 Task: Update the time on Redfin of the saved search to more than 90 days.
Action: Mouse moved to (316, 245)
Screenshot: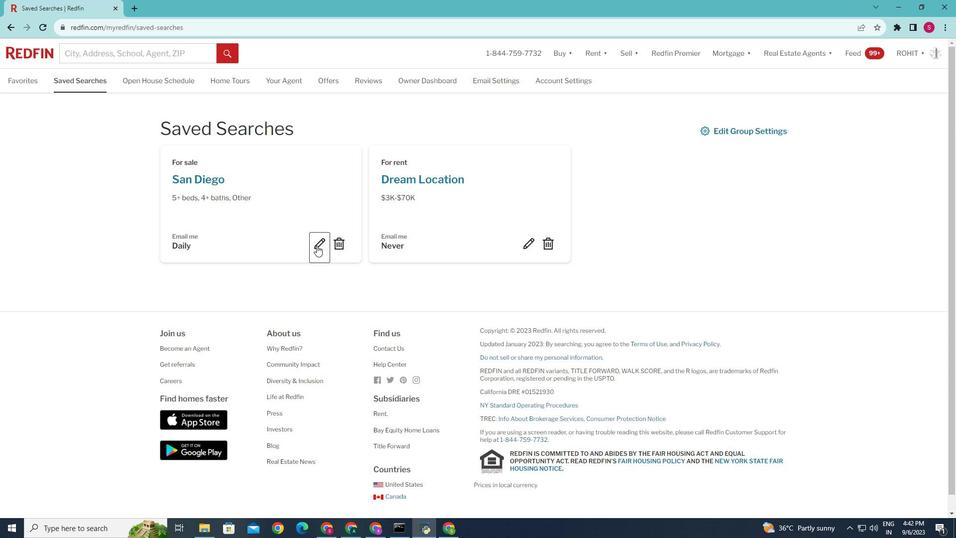 
Action: Mouse pressed left at (316, 245)
Screenshot: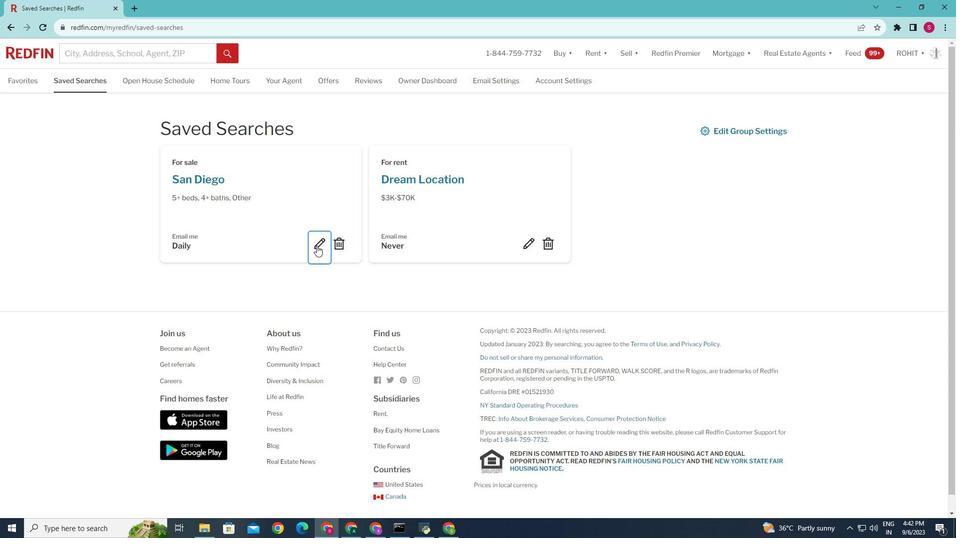 
Action: Mouse moved to (427, 355)
Screenshot: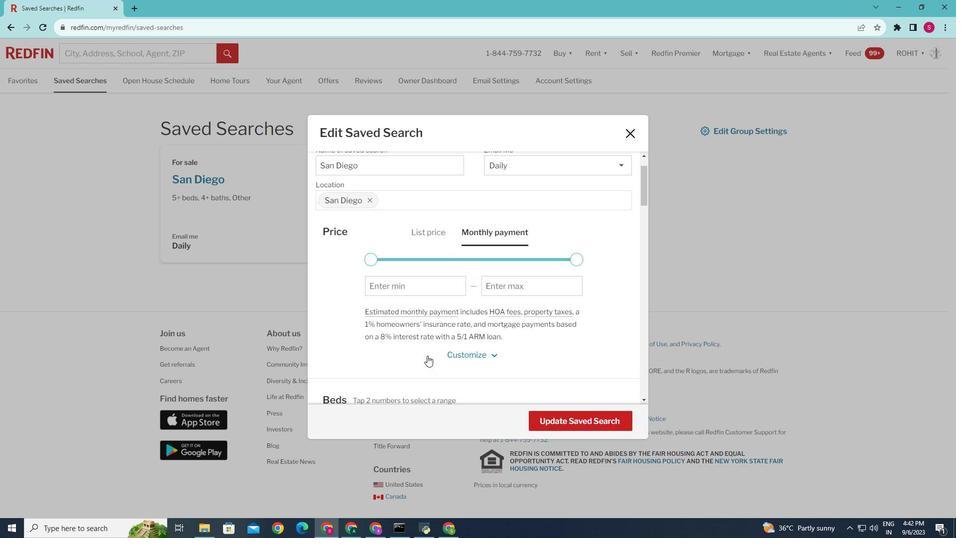 
Action: Mouse scrolled (427, 355) with delta (0, 0)
Screenshot: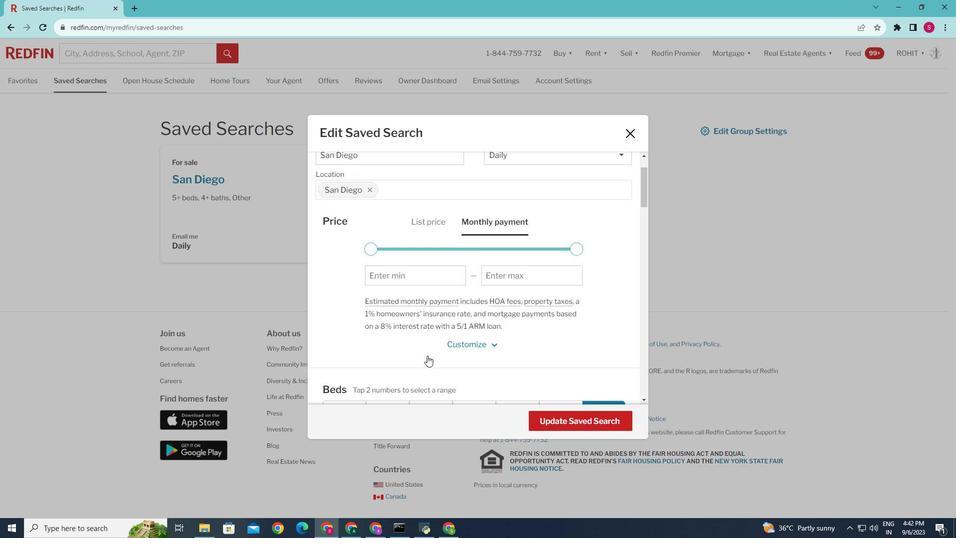 
Action: Mouse scrolled (427, 355) with delta (0, 0)
Screenshot: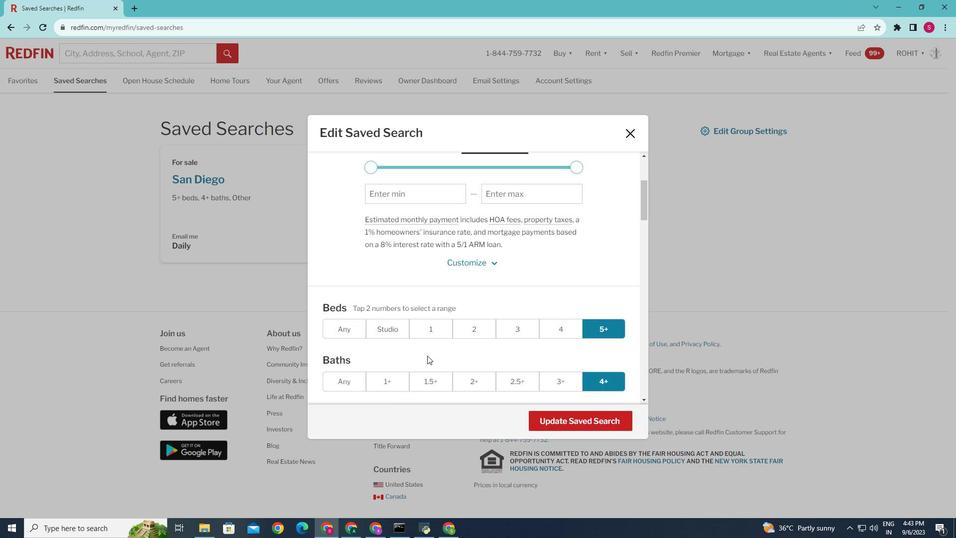 
Action: Mouse scrolled (427, 355) with delta (0, 0)
Screenshot: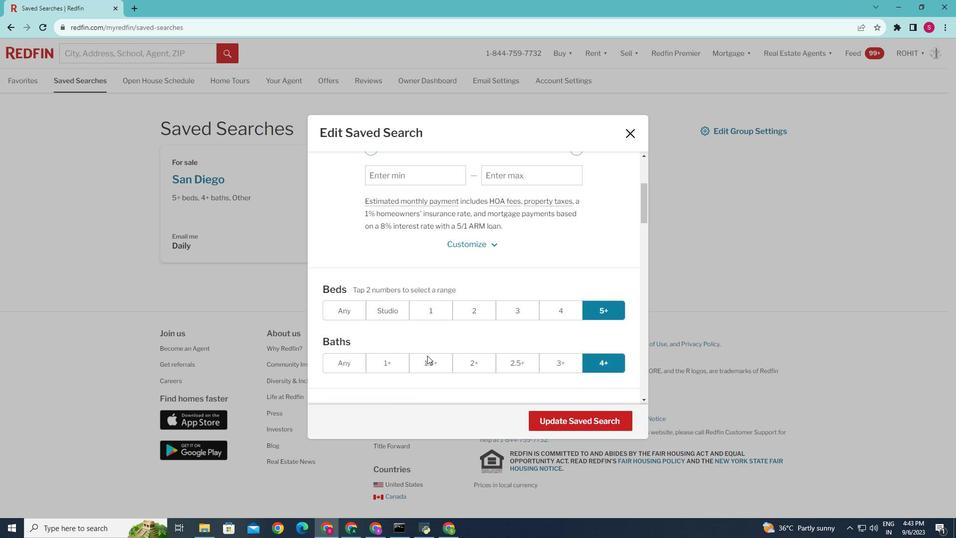 
Action: Mouse scrolled (427, 355) with delta (0, 0)
Screenshot: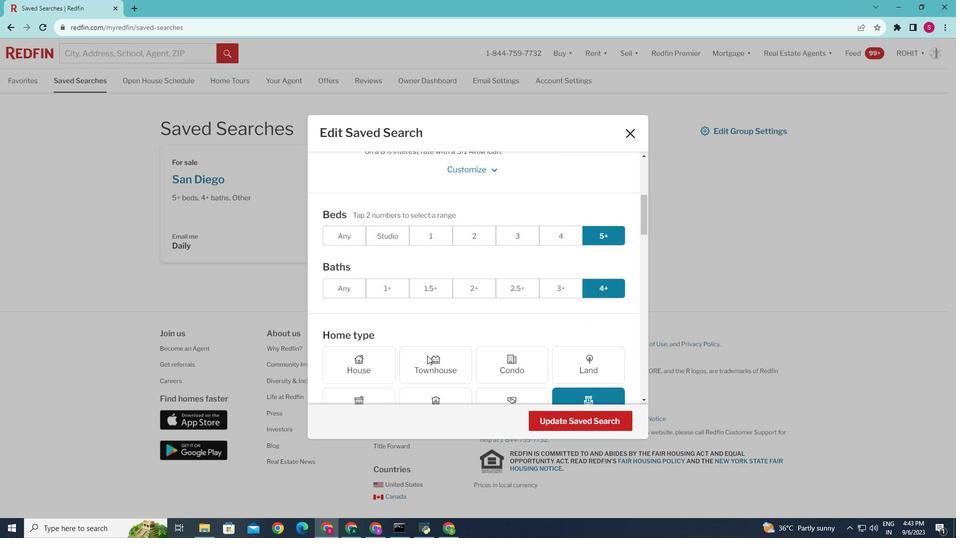 
Action: Mouse scrolled (427, 355) with delta (0, 0)
Screenshot: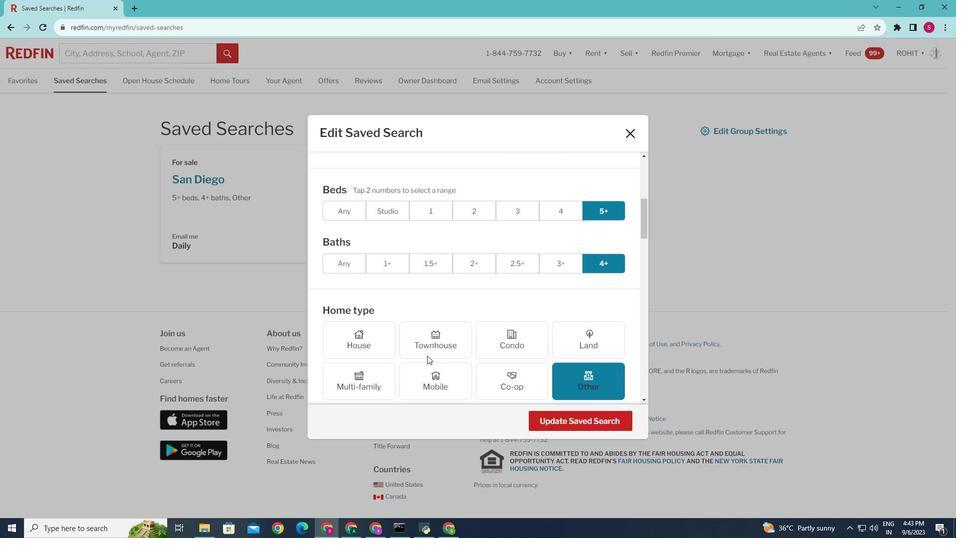
Action: Mouse scrolled (427, 355) with delta (0, 0)
Screenshot: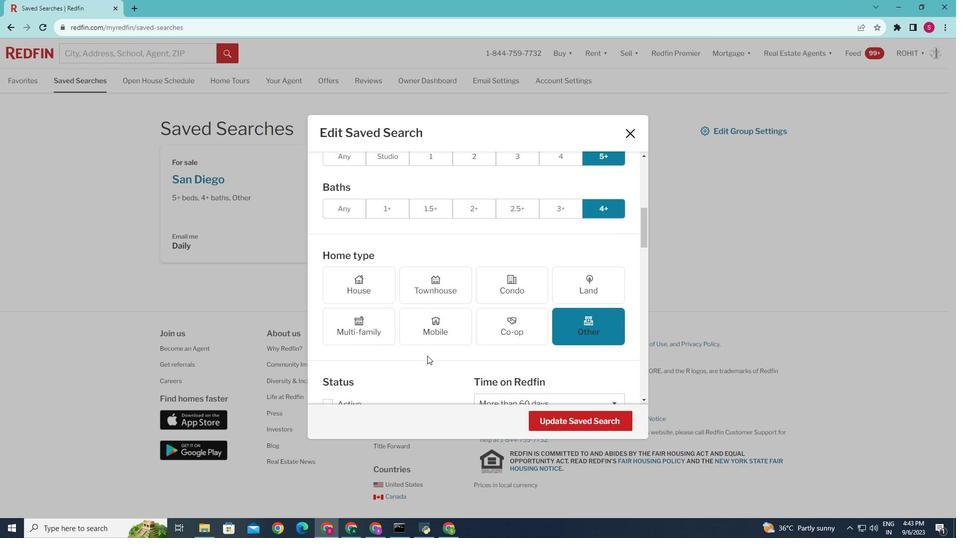 
Action: Mouse scrolled (427, 355) with delta (0, 0)
Screenshot: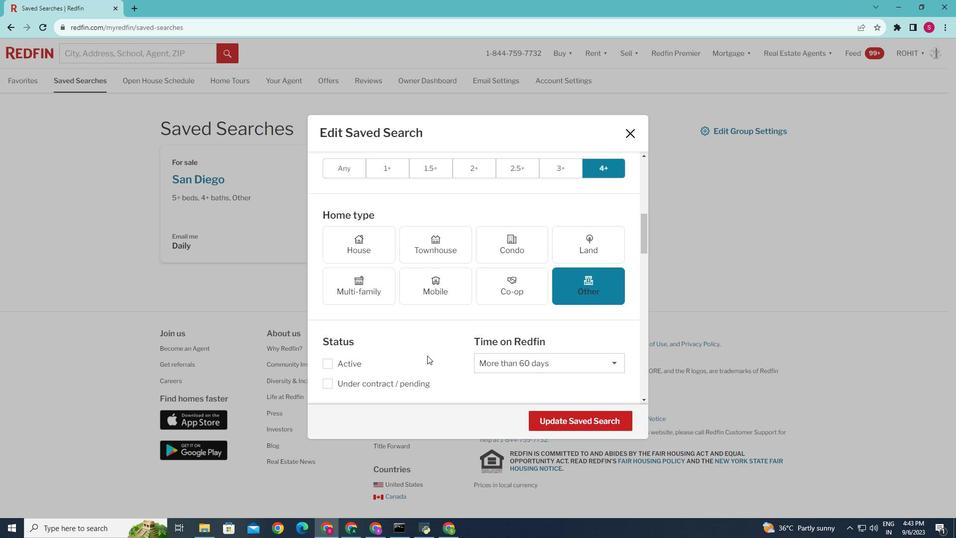 
Action: Mouse scrolled (427, 355) with delta (0, 0)
Screenshot: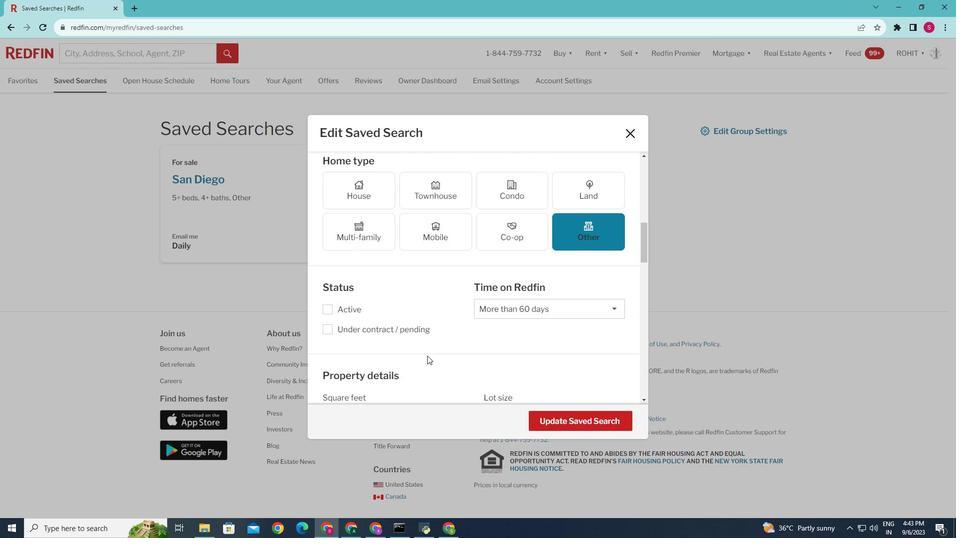 
Action: Mouse moved to (501, 308)
Screenshot: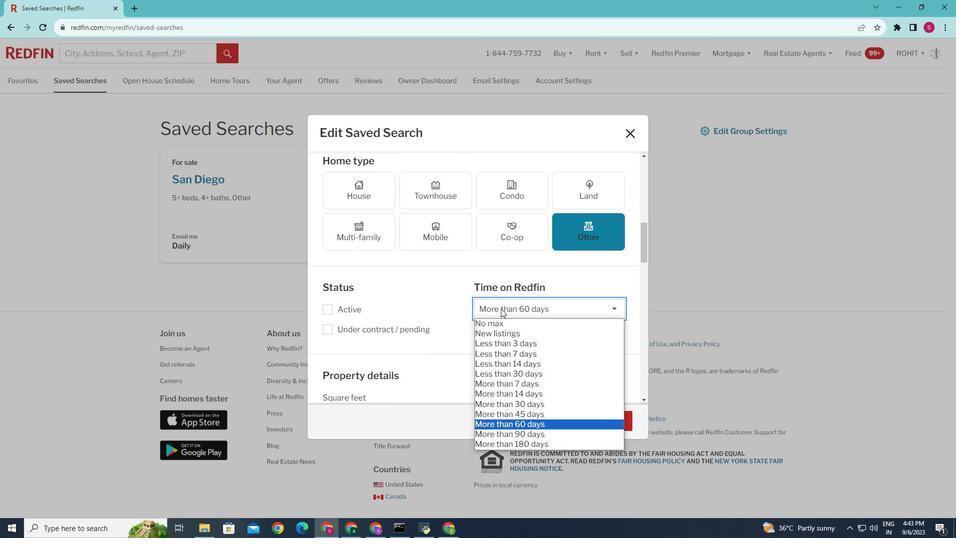 
Action: Mouse pressed left at (501, 308)
Screenshot: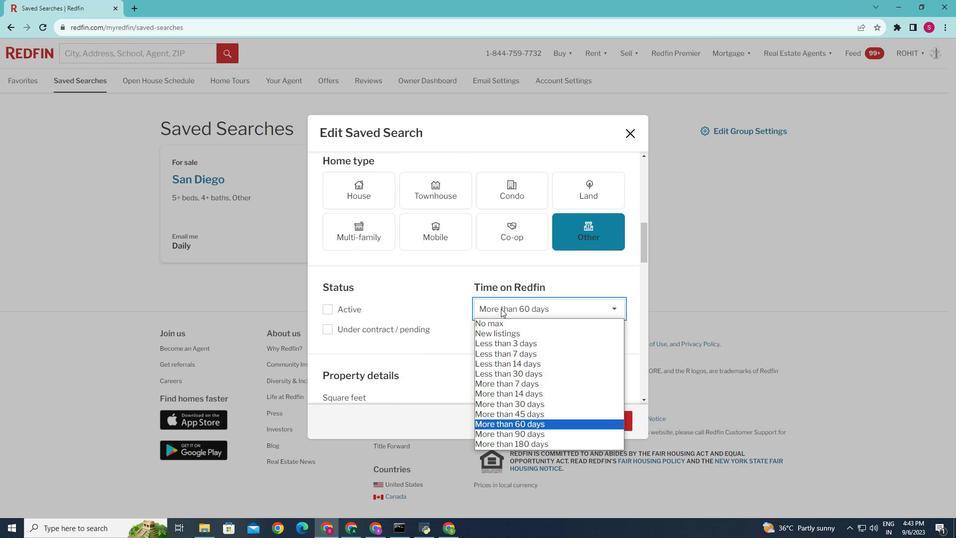 
Action: Mouse moved to (502, 430)
Screenshot: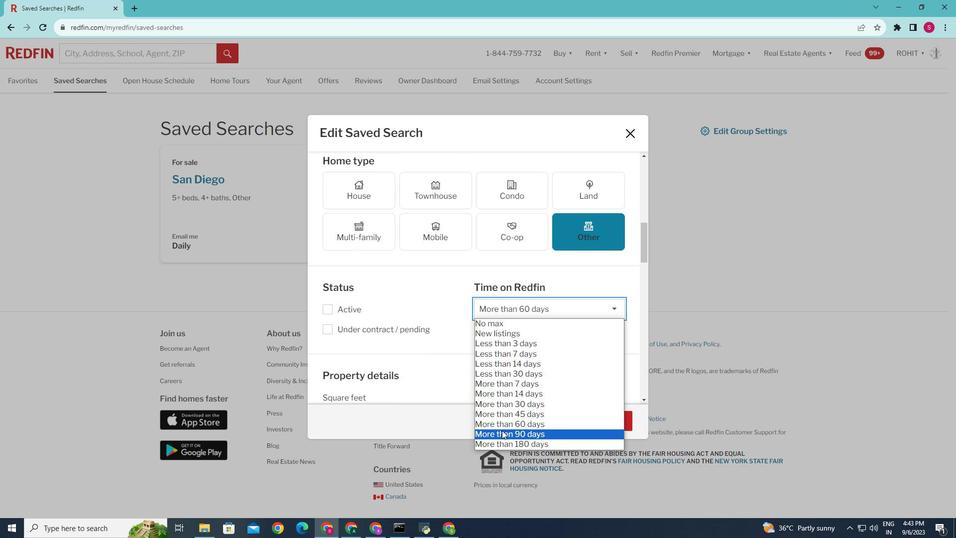 
Action: Mouse pressed left at (502, 430)
Screenshot: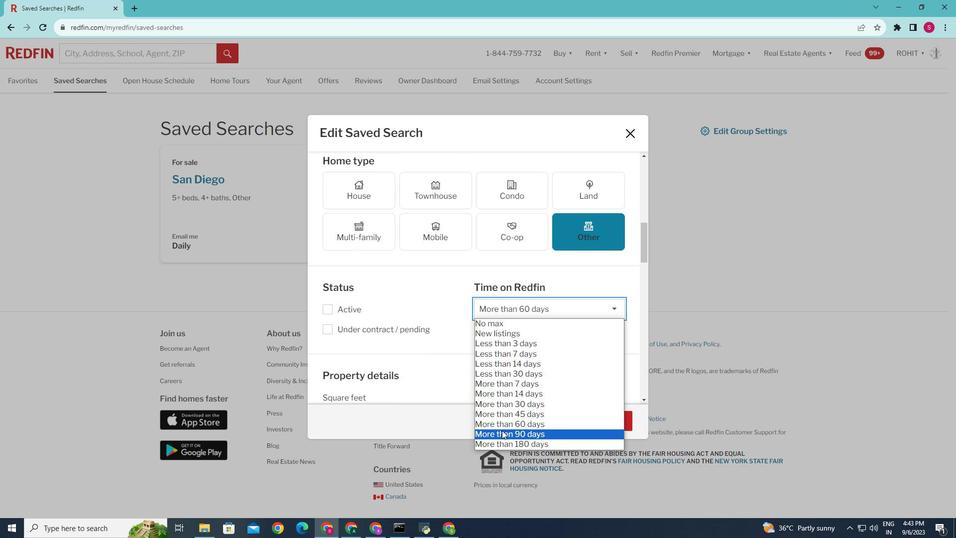 
Action: Mouse moved to (587, 421)
Screenshot: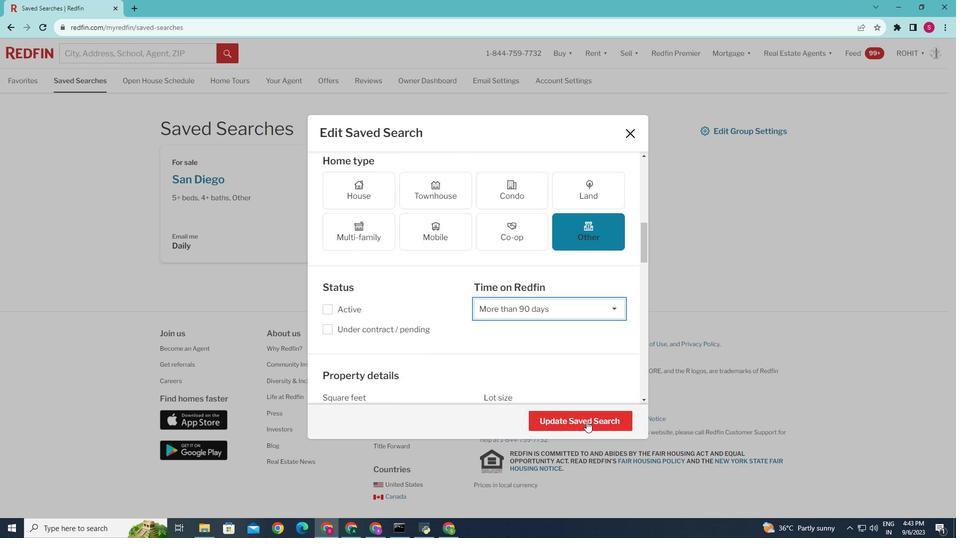 
Action: Mouse pressed left at (587, 421)
Screenshot: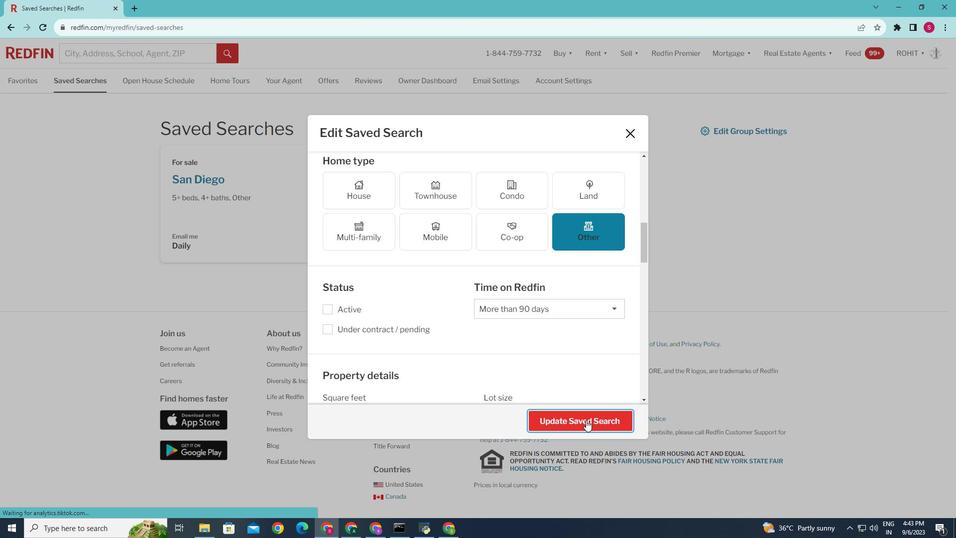 
Action: Mouse moved to (458, 381)
Screenshot: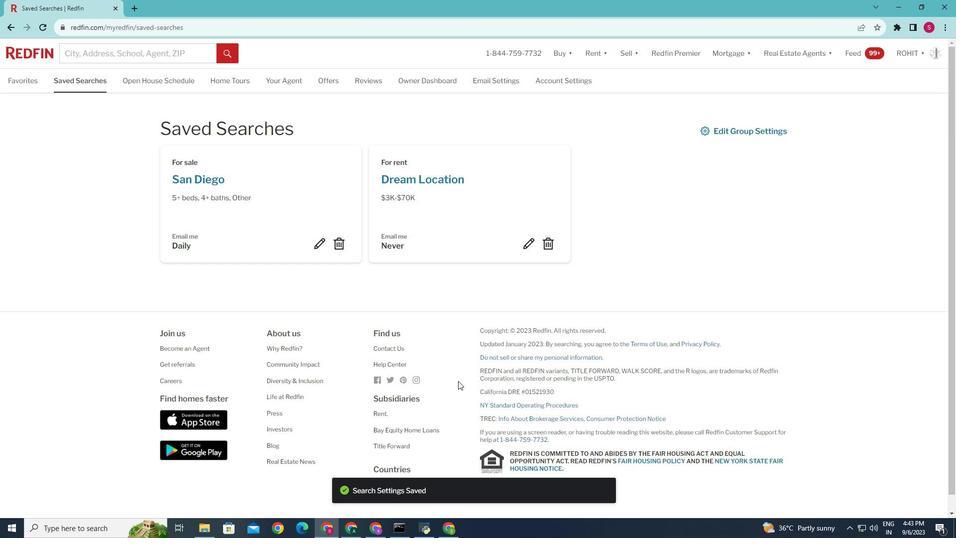 
